 Task: Add a dependency to the task Create a new online platform for online legal services , the existing task  Implement a new remote support system for a company's clients in the project AirRise
Action: Mouse moved to (625, 295)
Screenshot: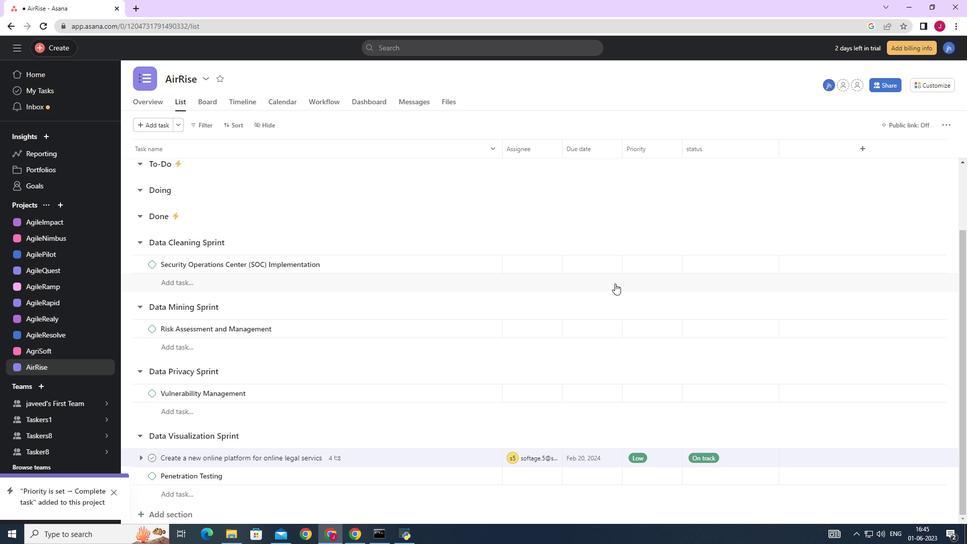 
Action: Mouse scrolled (625, 296) with delta (0, 0)
Screenshot: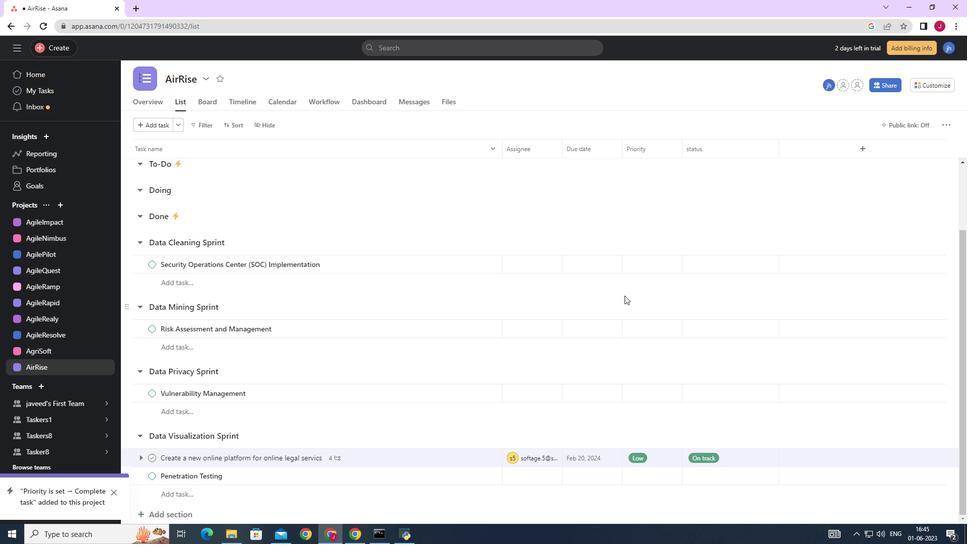 
Action: Mouse scrolled (625, 296) with delta (0, 0)
Screenshot: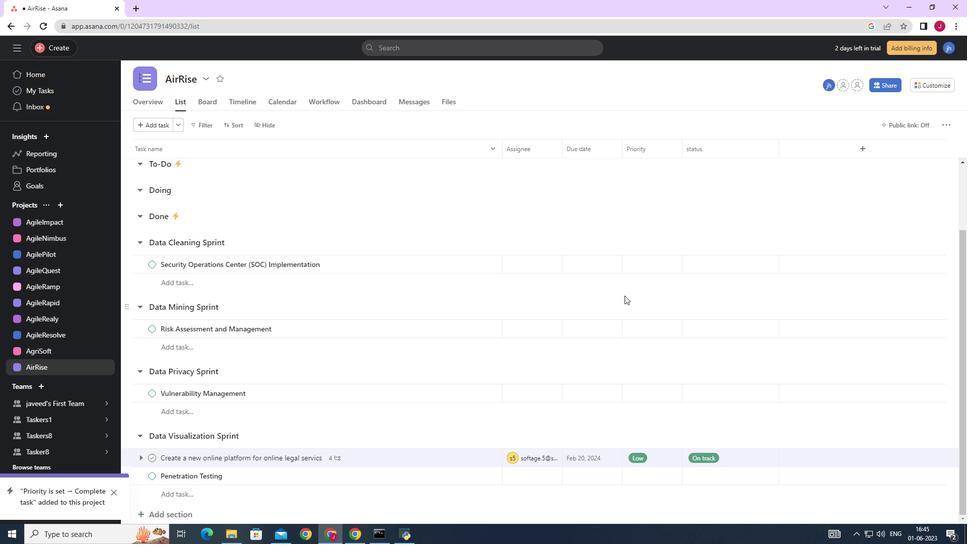 
Action: Mouse scrolled (625, 296) with delta (0, 0)
Screenshot: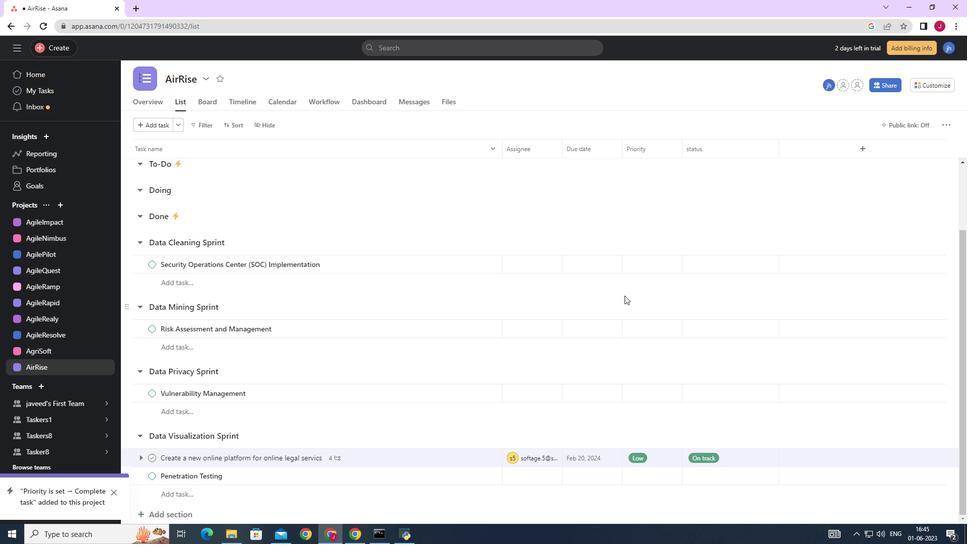 
Action: Mouse moved to (623, 297)
Screenshot: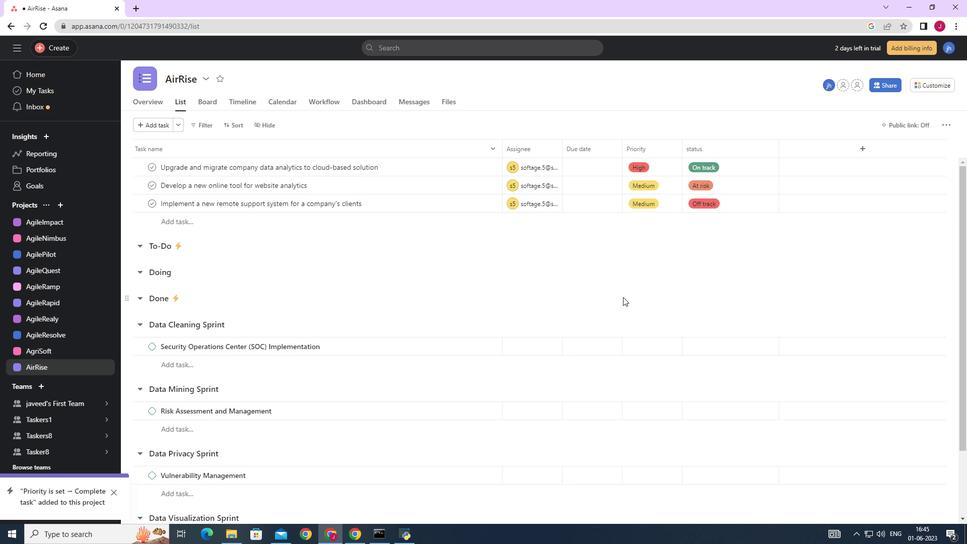 
Action: Mouse scrolled (623, 297) with delta (0, 0)
Screenshot: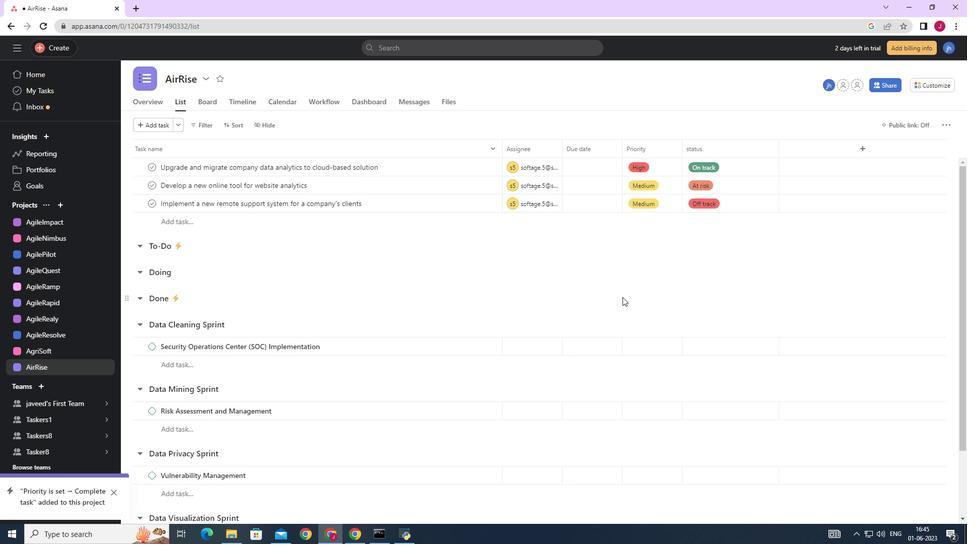
Action: Mouse scrolled (623, 297) with delta (0, 0)
Screenshot: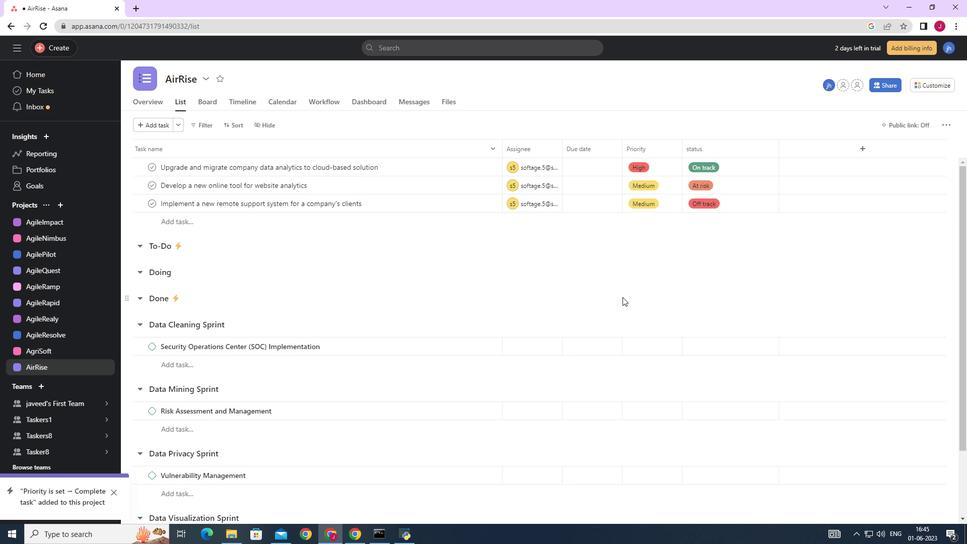 
Action: Mouse scrolled (623, 297) with delta (0, 0)
Screenshot: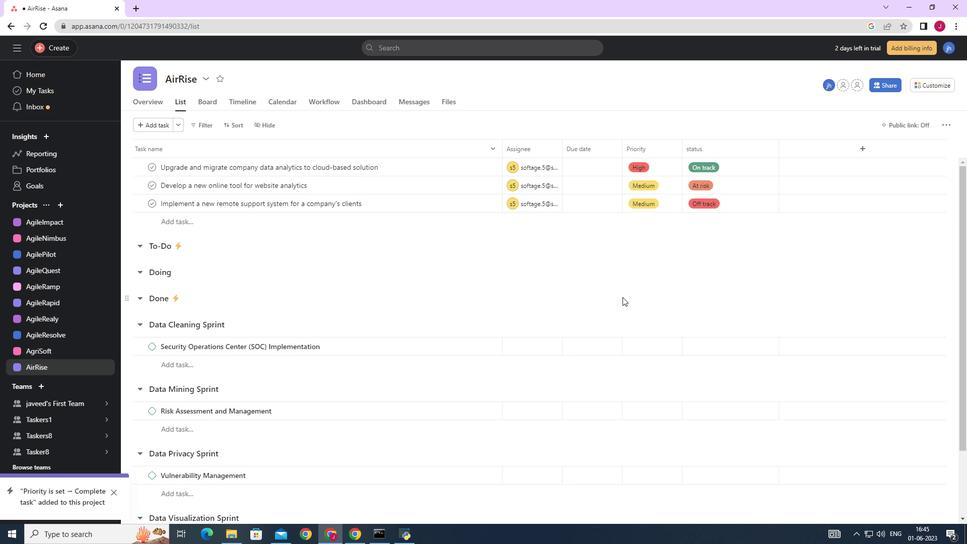 
Action: Mouse moved to (930, 83)
Screenshot: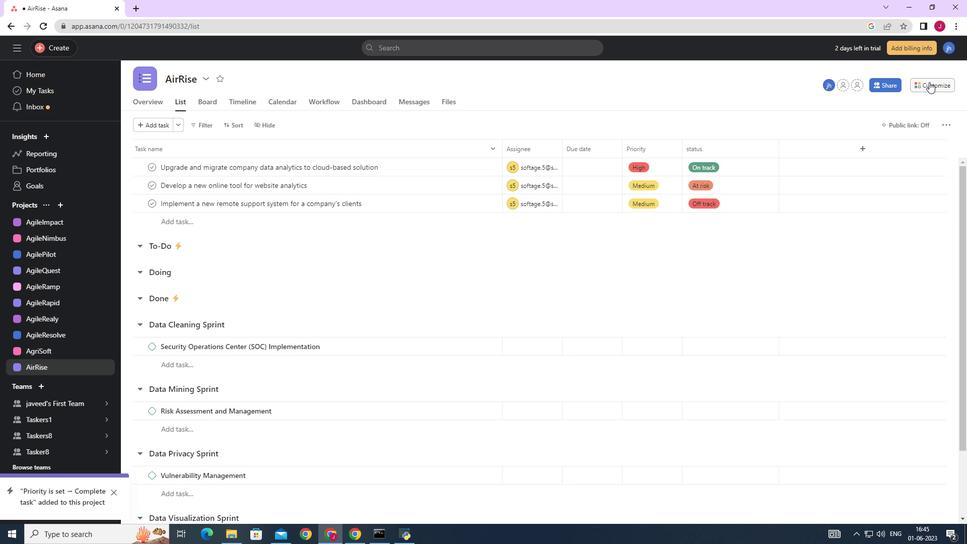 
Action: Mouse pressed left at (930, 83)
Screenshot: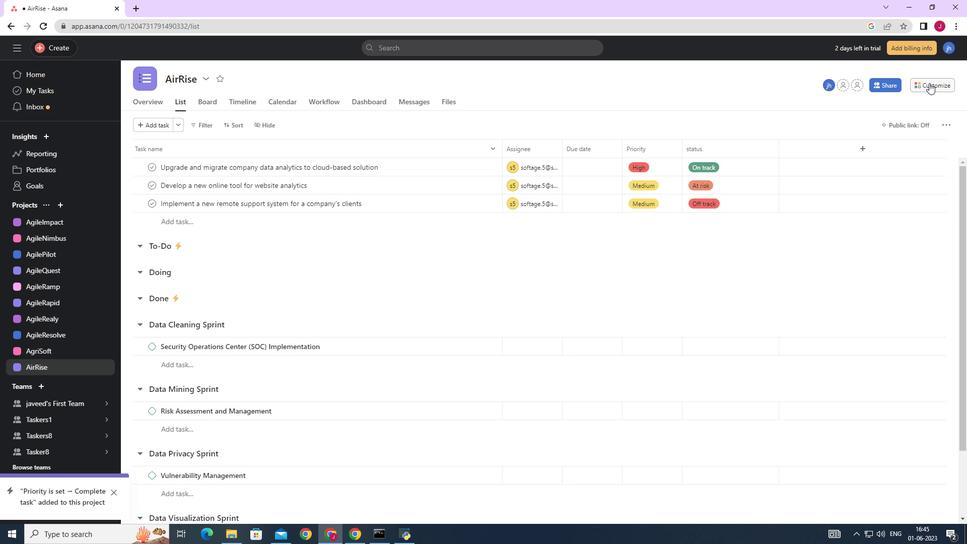 
Action: Mouse moved to (765, 211)
Screenshot: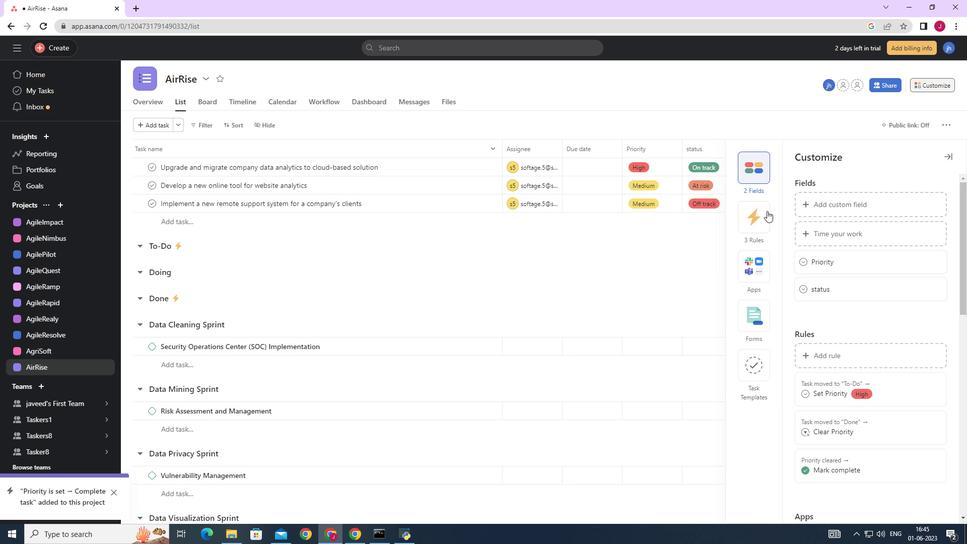 
Action: Mouse pressed left at (765, 211)
Screenshot: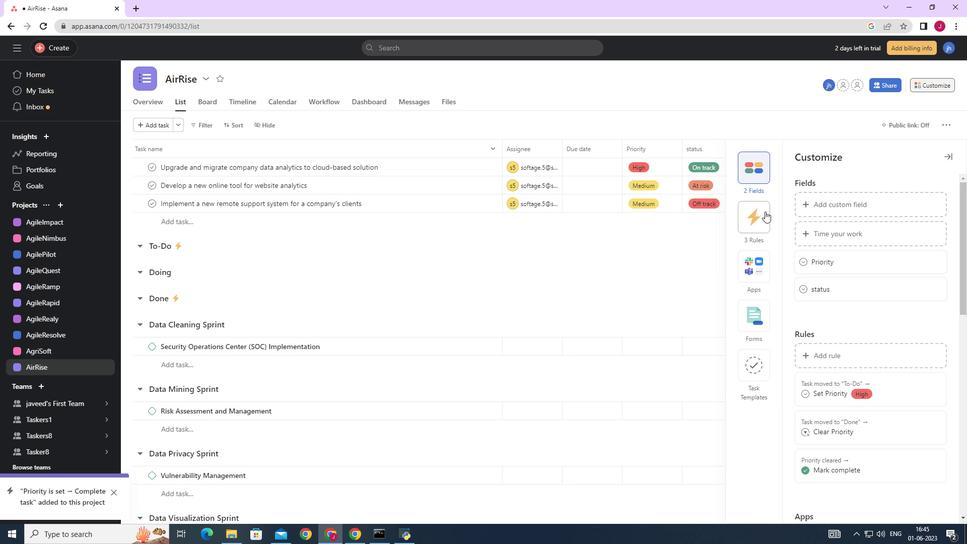 
Action: Mouse moved to (944, 156)
Screenshot: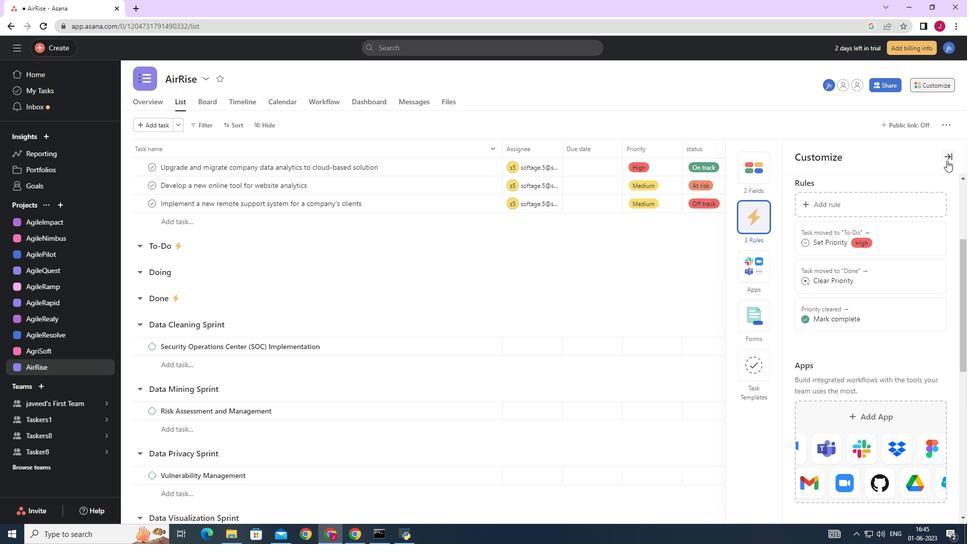 
Action: Mouse pressed left at (944, 156)
Screenshot: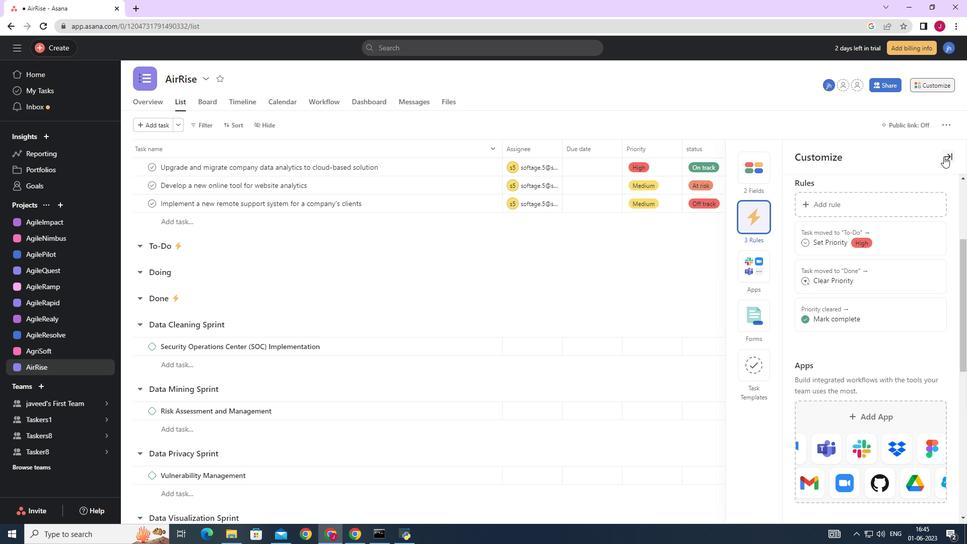 
Action: Mouse moved to (380, 344)
Screenshot: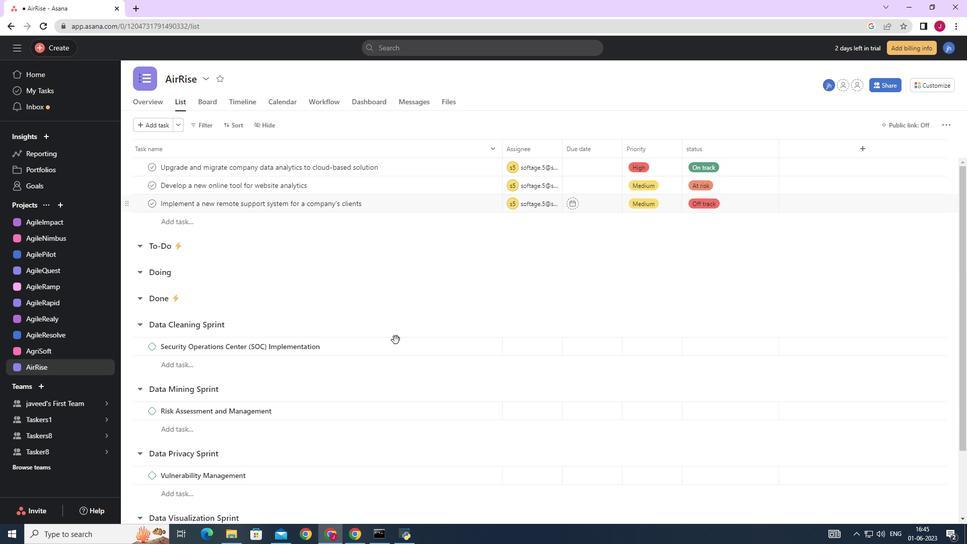 
Action: Mouse scrolled (380, 343) with delta (0, 0)
Screenshot: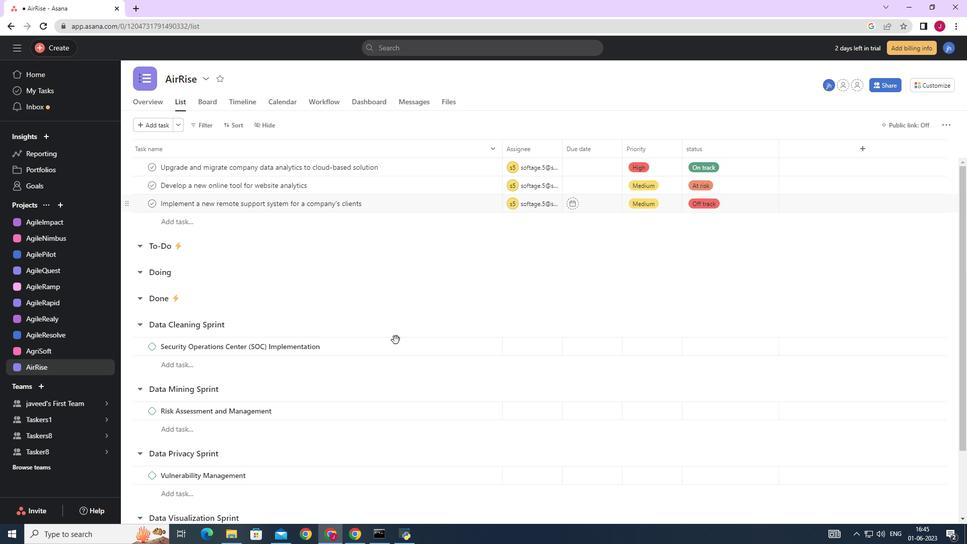 
Action: Mouse moved to (378, 343)
Screenshot: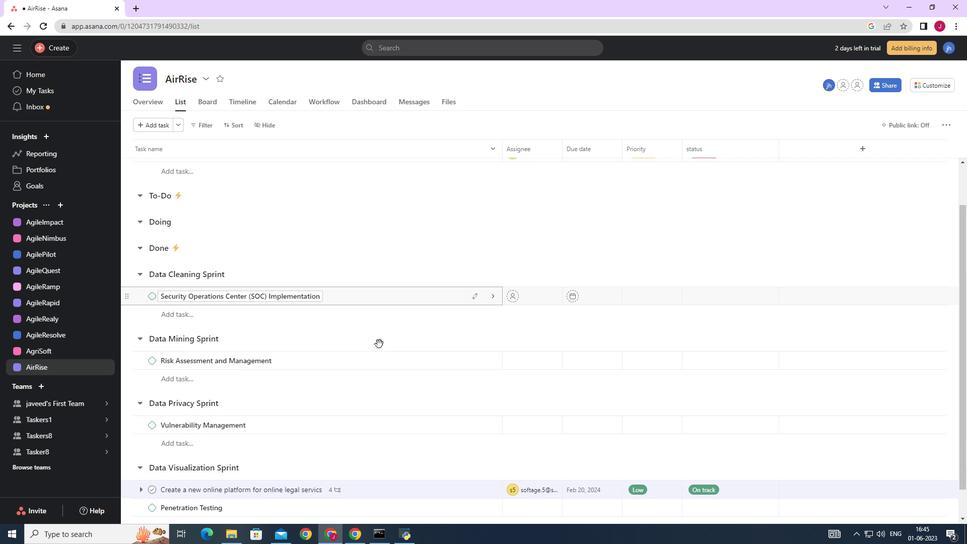 
Action: Mouse scrolled (378, 344) with delta (0, 0)
Screenshot: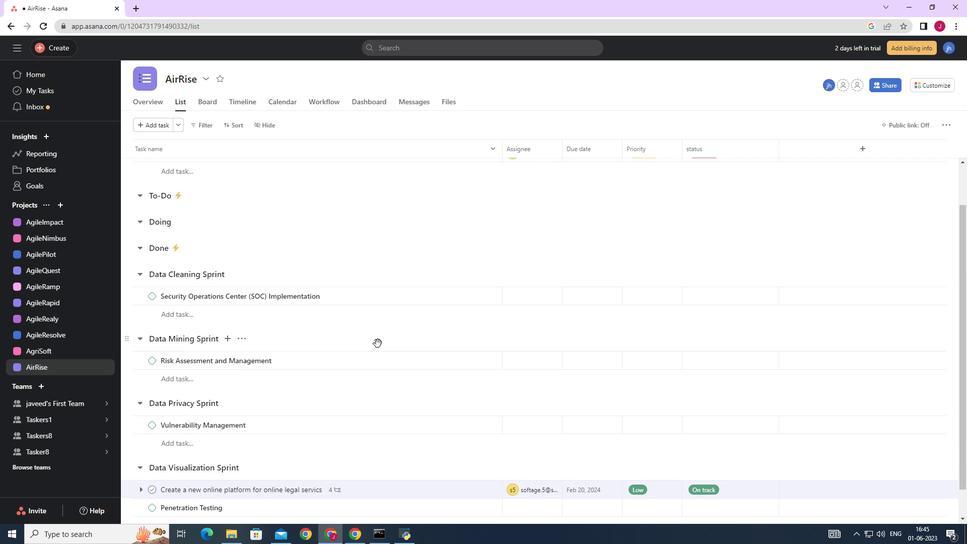 
Action: Mouse scrolled (378, 344) with delta (0, 0)
Screenshot: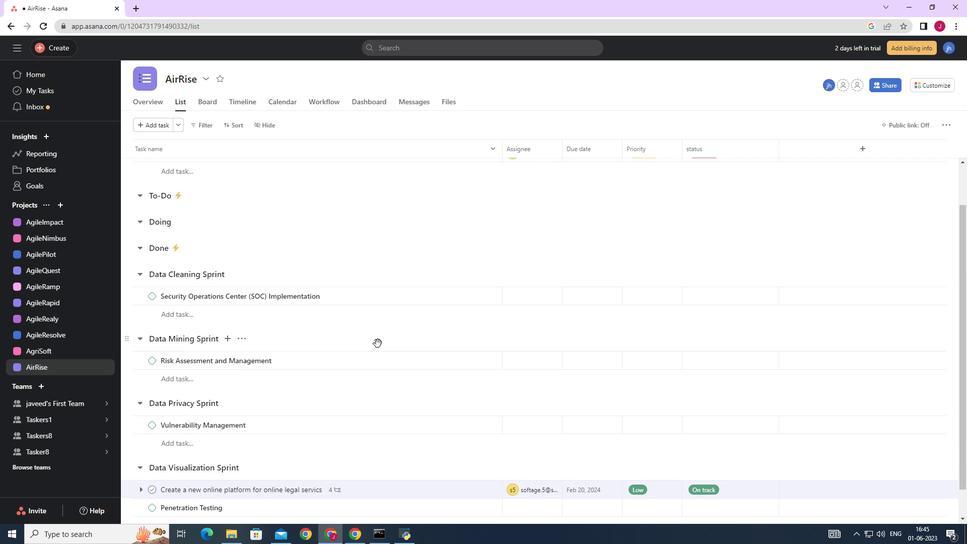 
Action: Mouse scrolled (378, 344) with delta (0, 0)
Screenshot: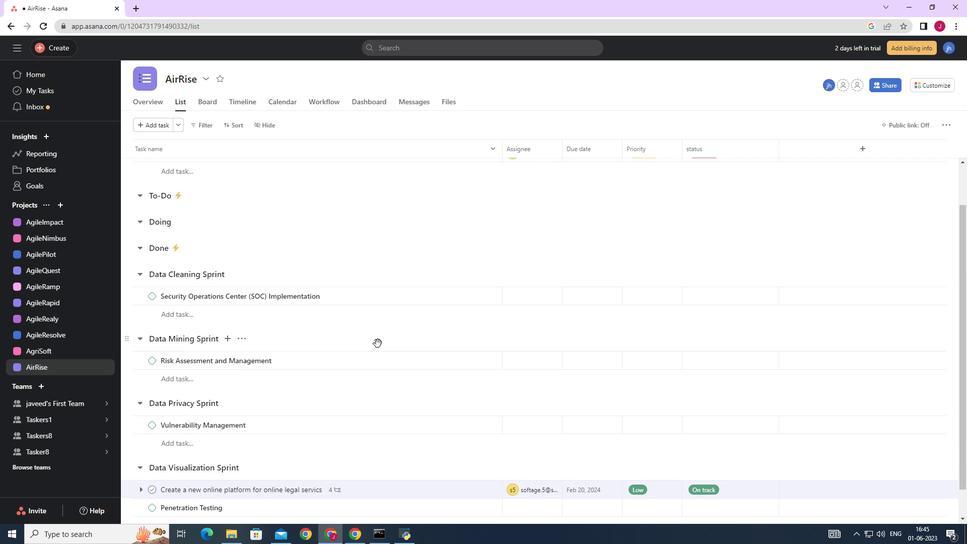 
Action: Mouse moved to (364, 344)
Screenshot: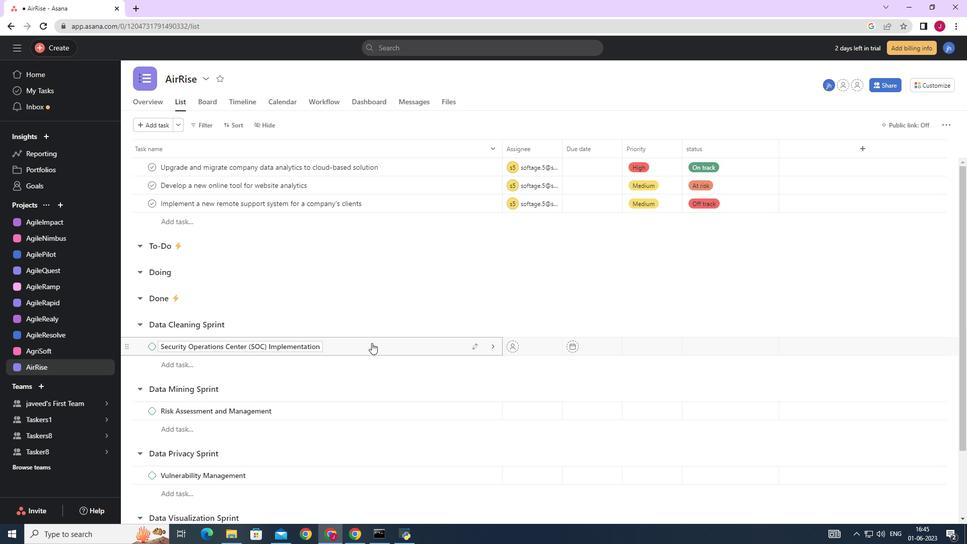 
Action: Mouse scrolled (364, 344) with delta (0, 0)
Screenshot: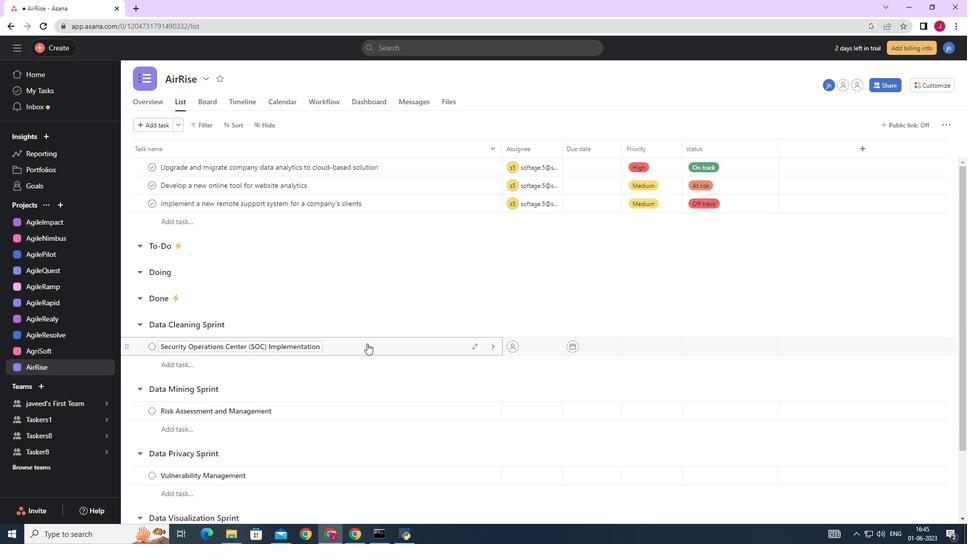 
Action: Mouse scrolled (364, 344) with delta (0, 0)
Screenshot: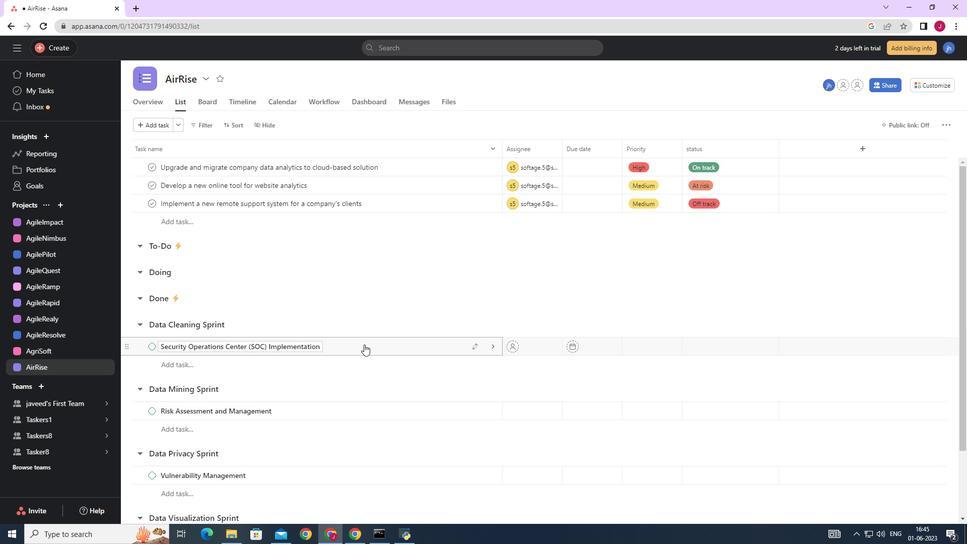 
Action: Mouse scrolled (364, 344) with delta (0, 0)
Screenshot: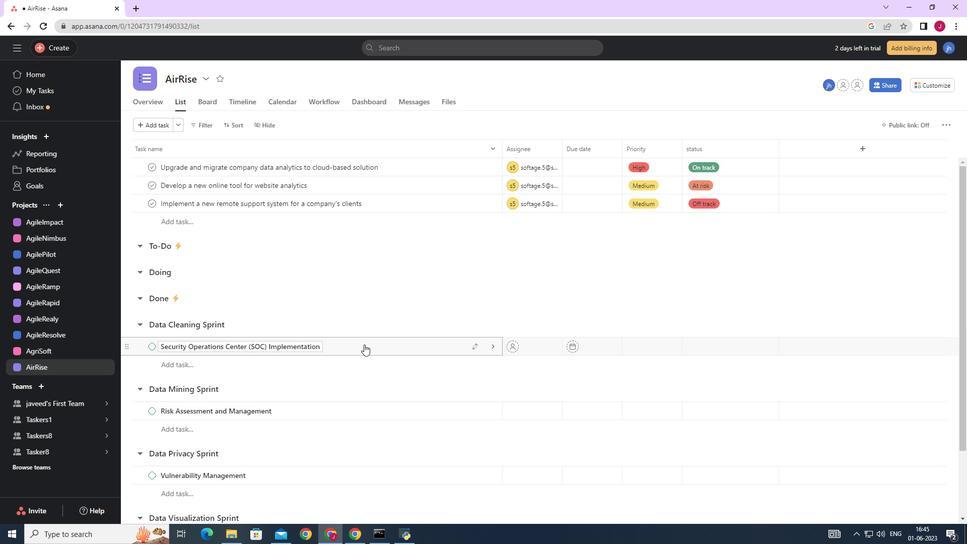 
Action: Mouse scrolled (364, 344) with delta (0, 0)
Screenshot: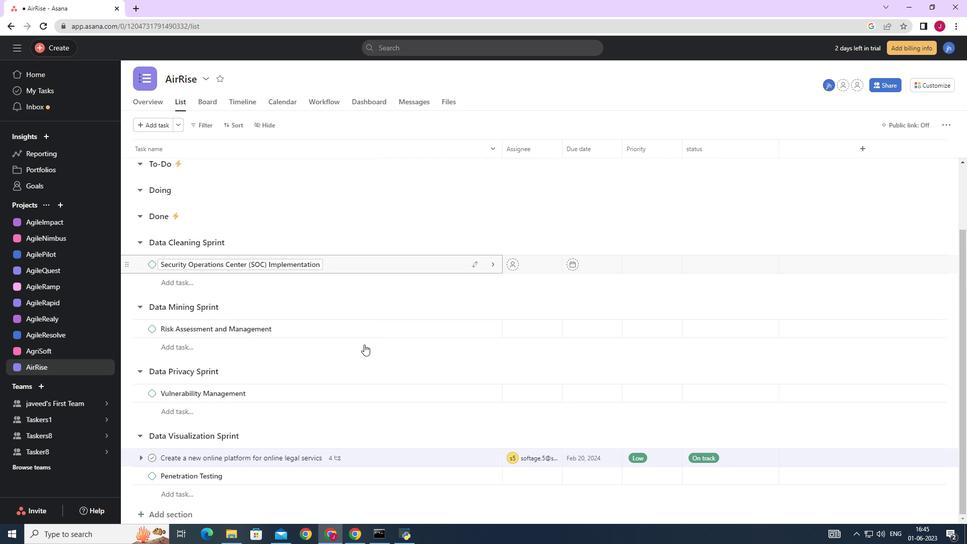 
Action: Mouse scrolled (364, 344) with delta (0, 0)
Screenshot: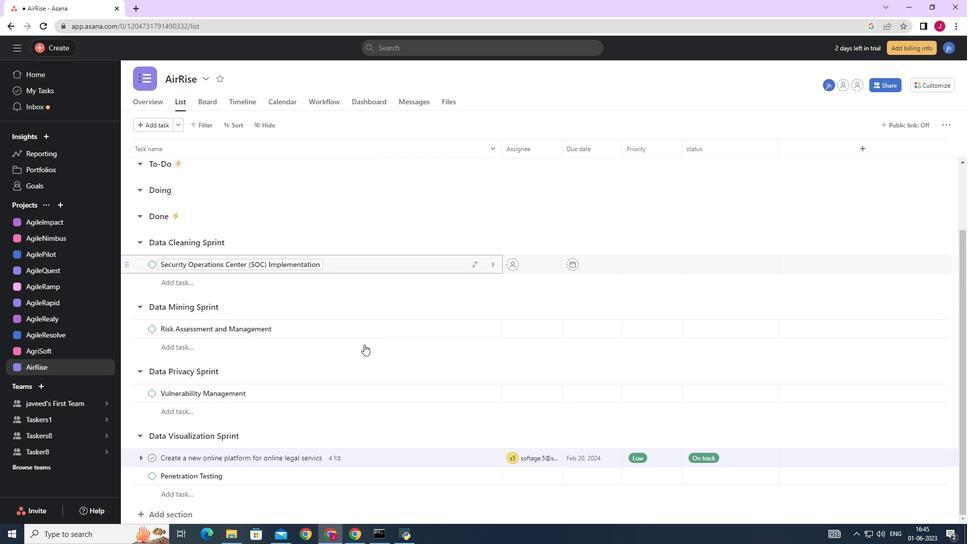 
Action: Mouse scrolled (364, 344) with delta (0, 0)
Screenshot: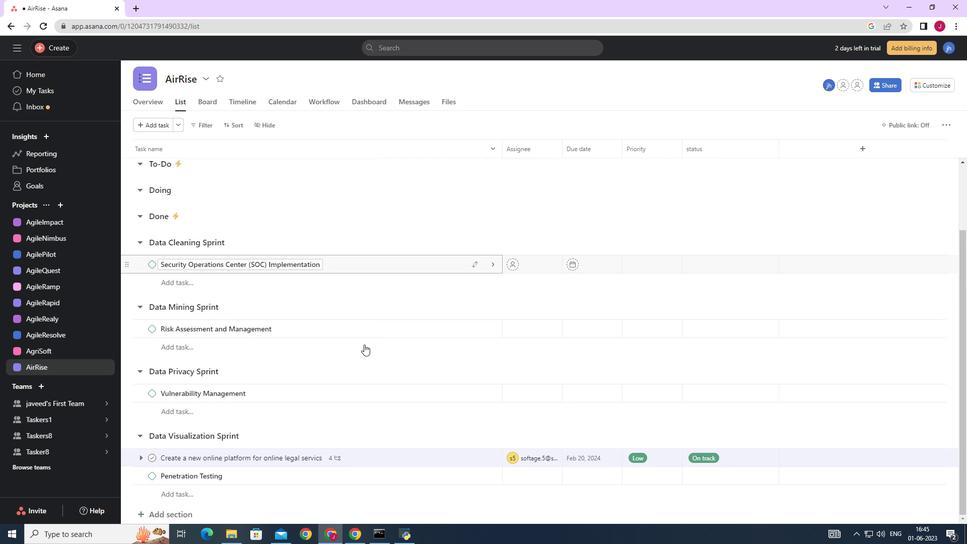 
Action: Mouse moved to (364, 344)
Screenshot: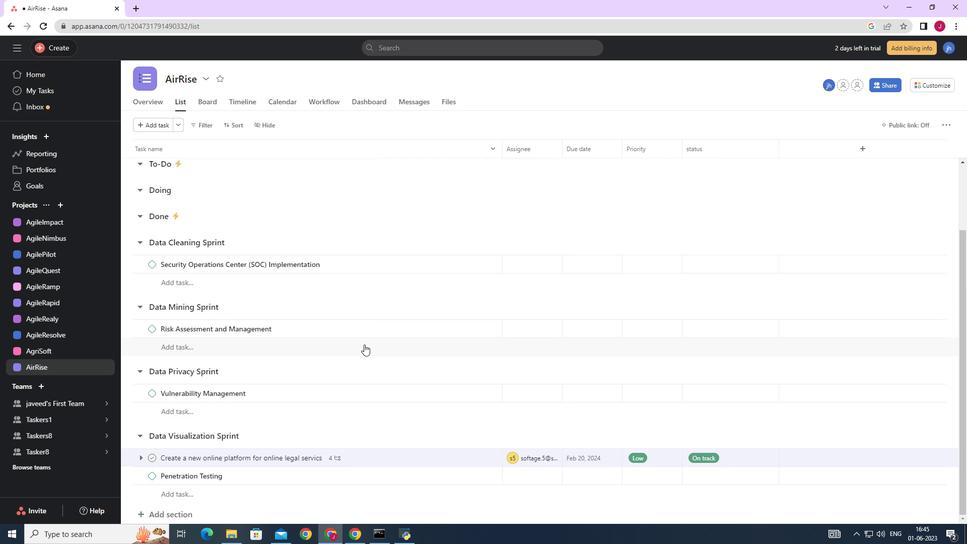 
Action: Mouse scrolled (364, 345) with delta (0, 0)
Screenshot: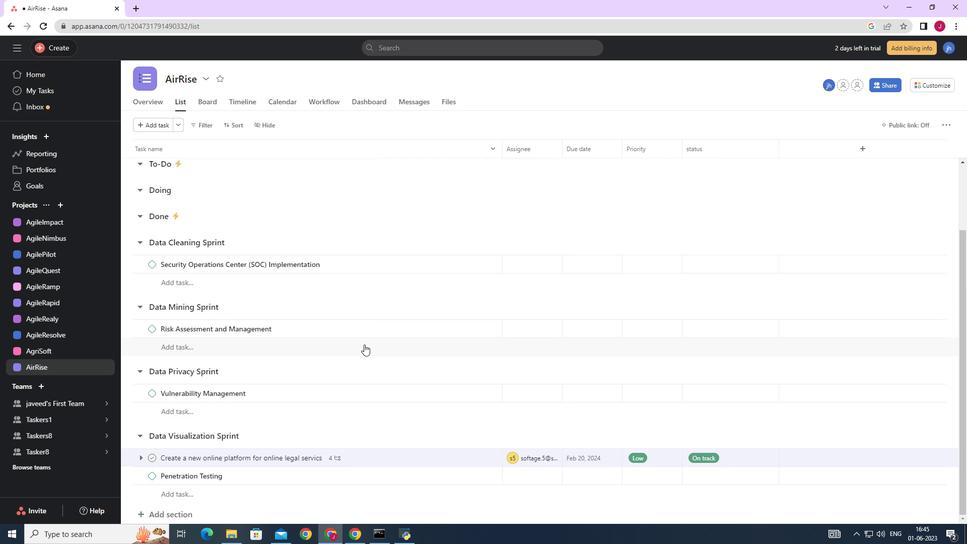 
Action: Mouse scrolled (364, 345) with delta (0, 0)
Screenshot: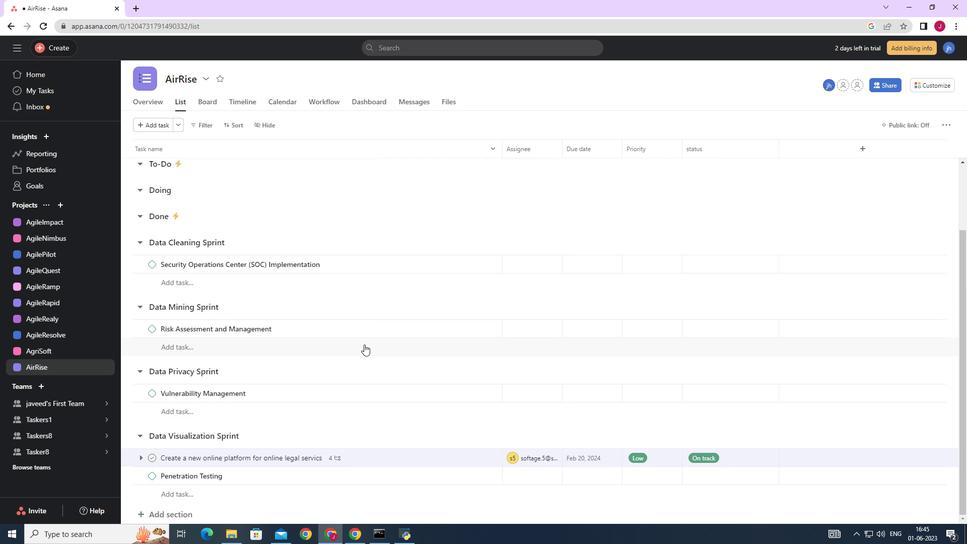 
Action: Mouse scrolled (364, 345) with delta (0, 0)
Screenshot: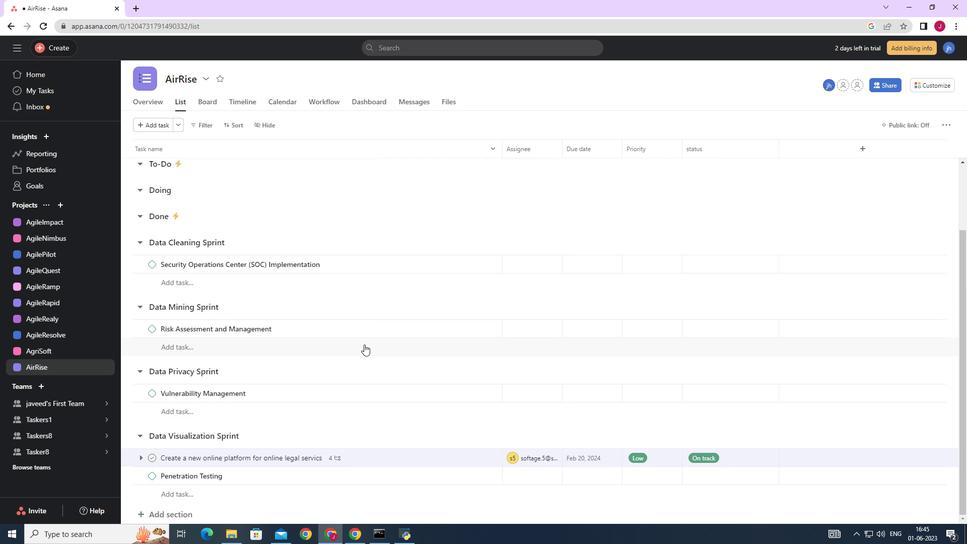 
Action: Mouse moved to (283, 263)
Screenshot: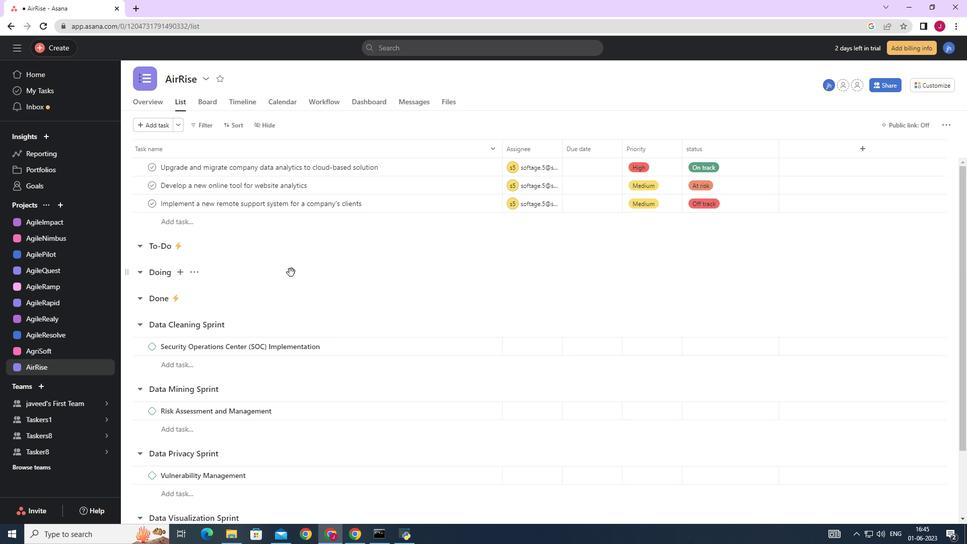 
Action: Mouse scrolled (283, 262) with delta (0, 0)
Screenshot: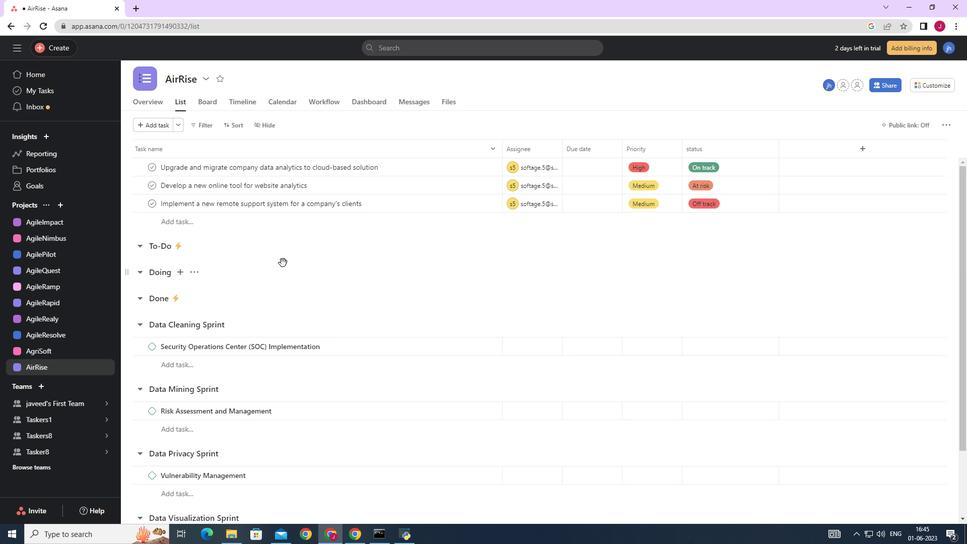 
Action: Mouse scrolled (283, 262) with delta (0, 0)
Screenshot: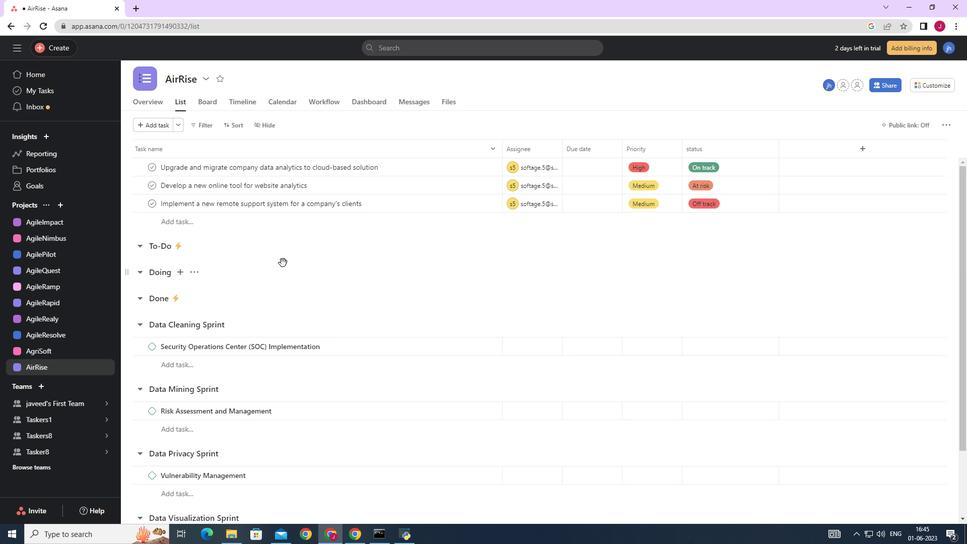 
Action: Mouse scrolled (283, 262) with delta (0, 0)
Screenshot: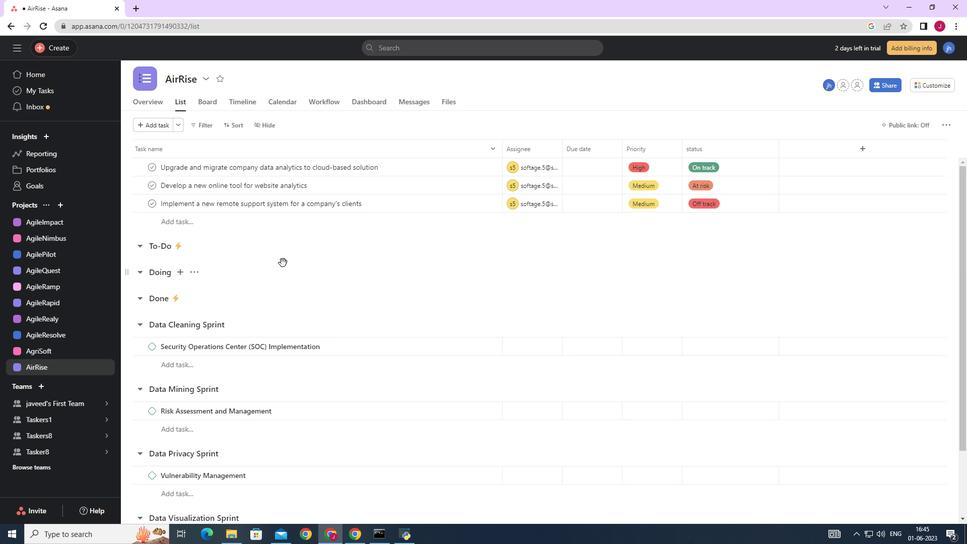 
Action: Mouse scrolled (283, 262) with delta (0, 0)
Screenshot: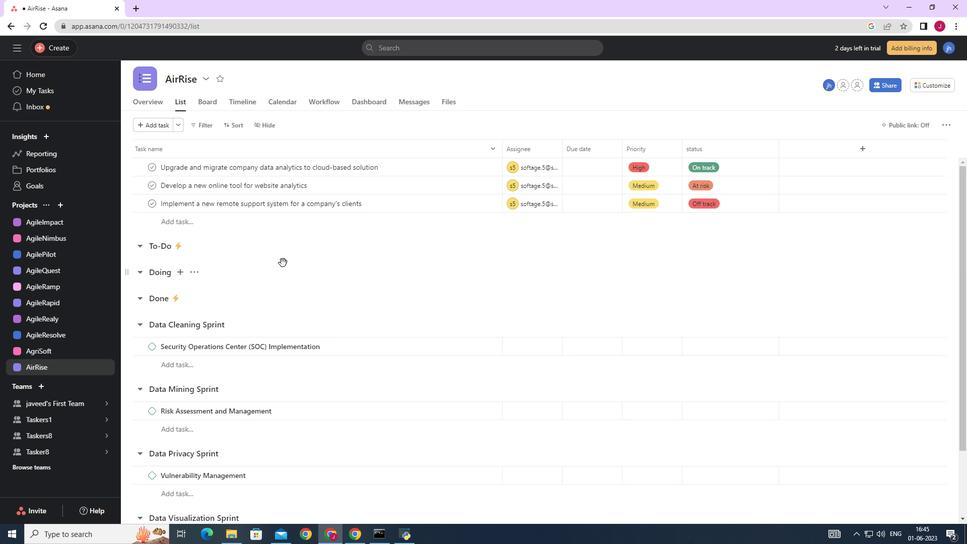 
Action: Mouse scrolled (283, 262) with delta (0, 0)
Screenshot: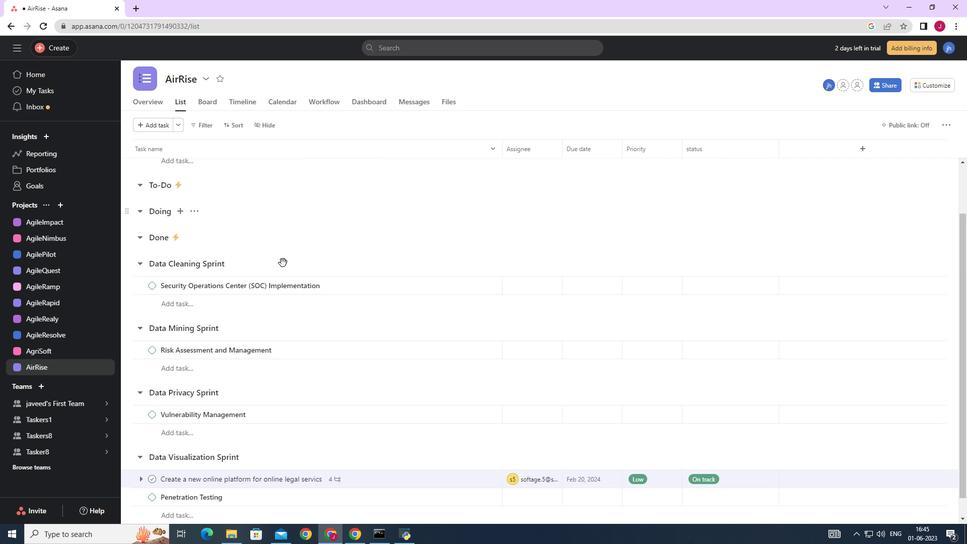
Action: Mouse scrolled (283, 262) with delta (0, 0)
Screenshot: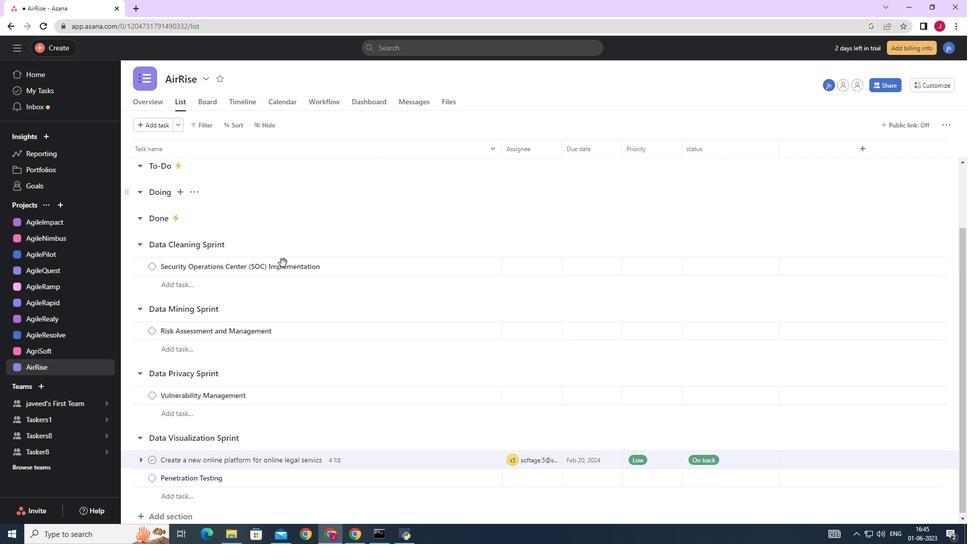 
Action: Mouse scrolled (283, 262) with delta (0, 0)
Screenshot: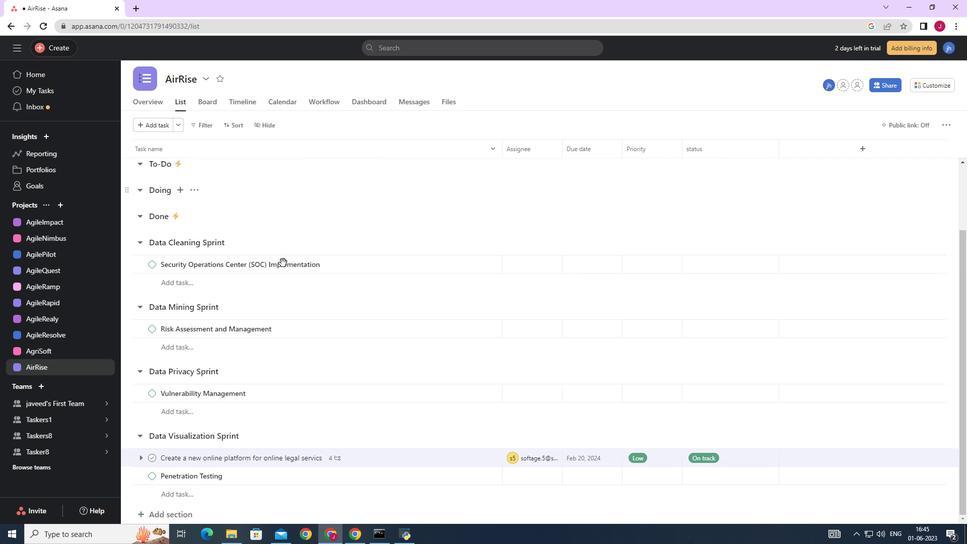 
Action: Mouse moved to (461, 459)
Screenshot: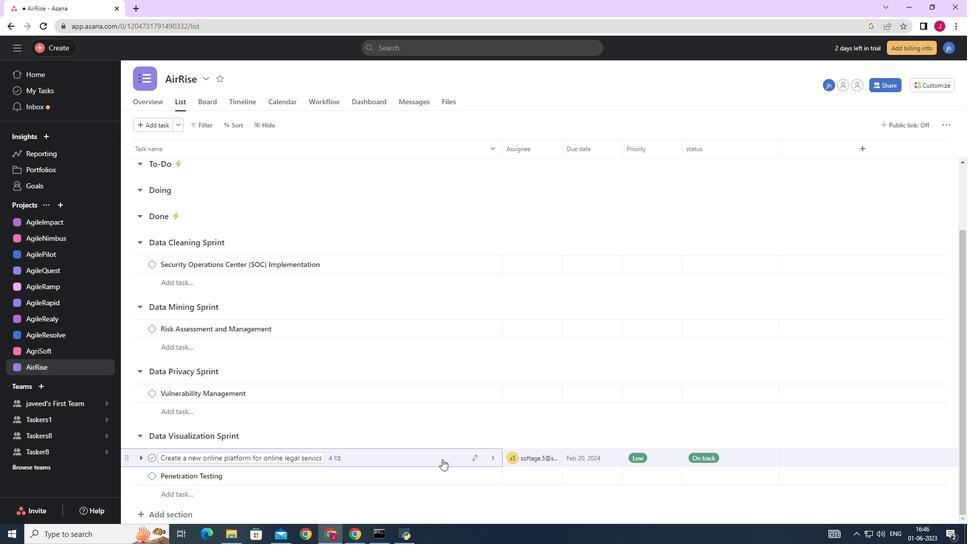 
Action: Mouse pressed left at (461, 459)
Screenshot: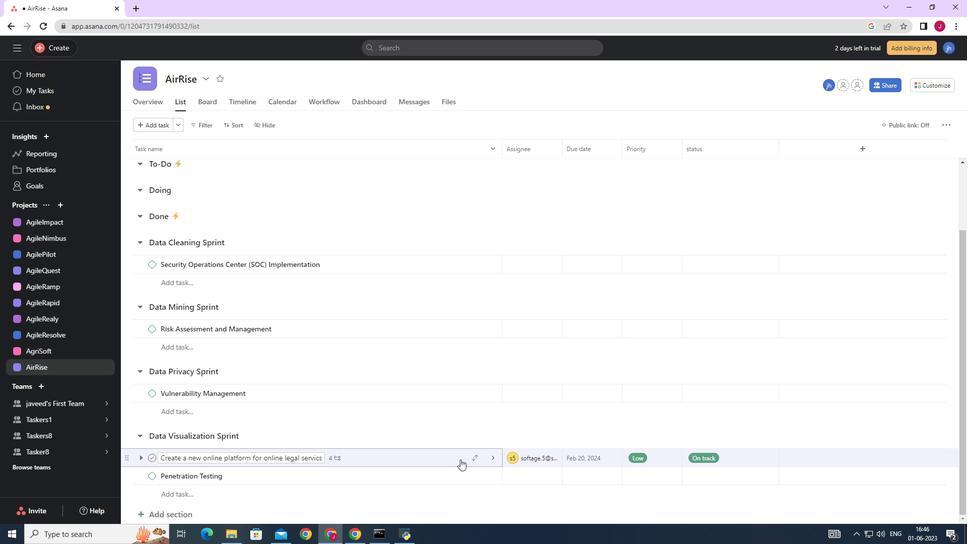 
Action: Mouse moved to (710, 256)
Screenshot: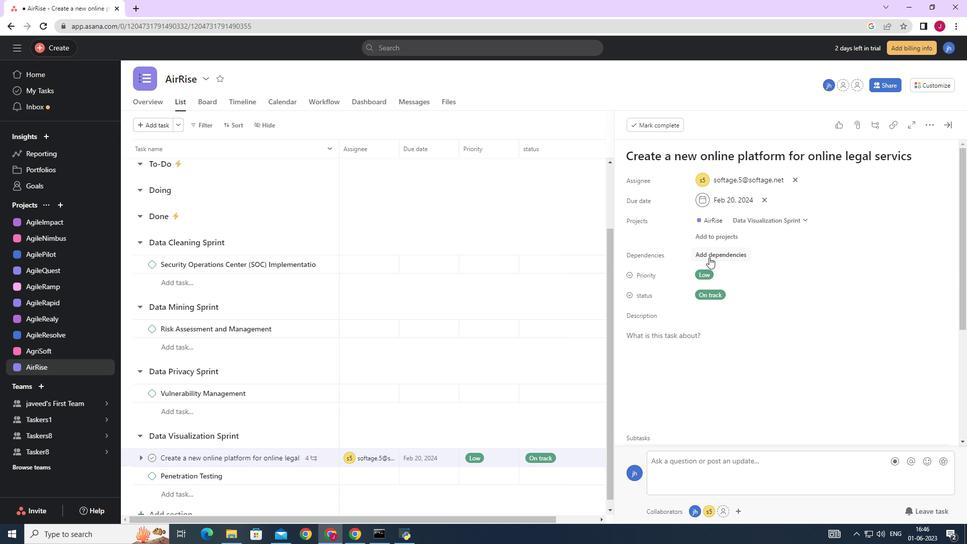 
Action: Mouse pressed left at (710, 256)
Screenshot: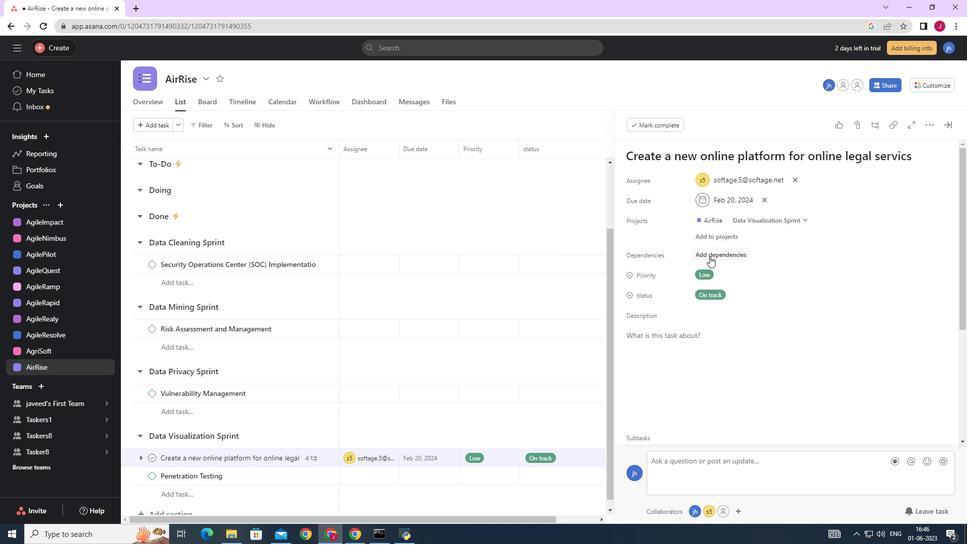 
Action: Mouse moved to (763, 296)
Screenshot: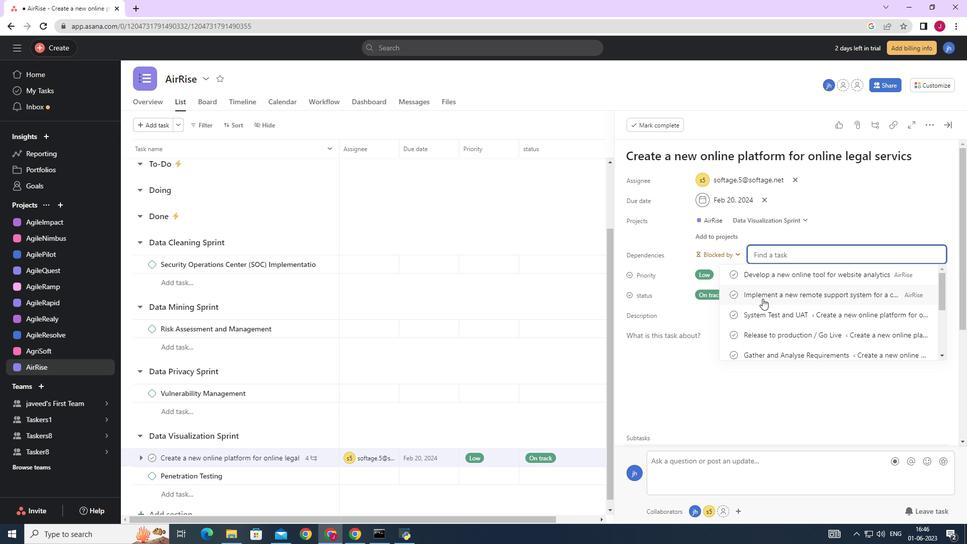 
Action: Mouse pressed left at (763, 296)
Screenshot: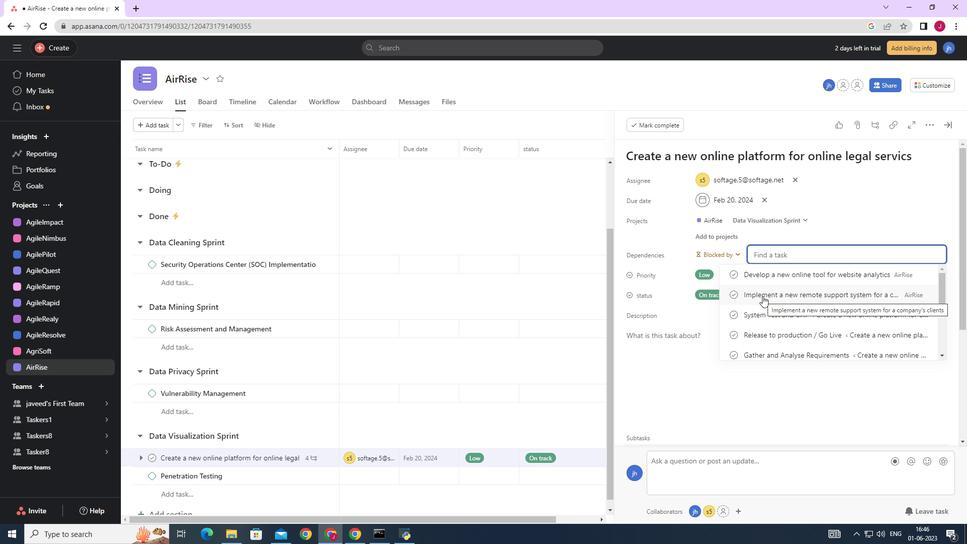 
Action: Mouse moved to (946, 126)
Screenshot: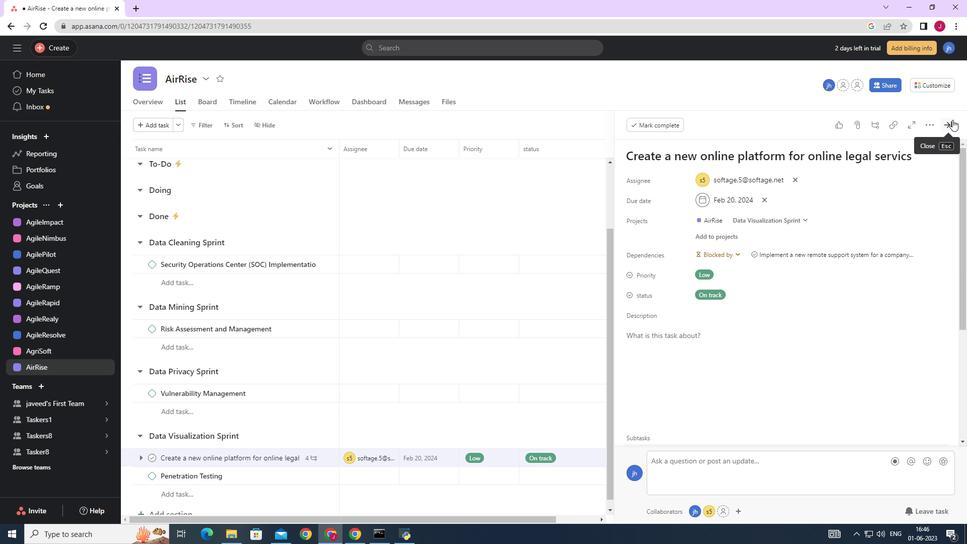 
Action: Mouse pressed left at (946, 126)
Screenshot: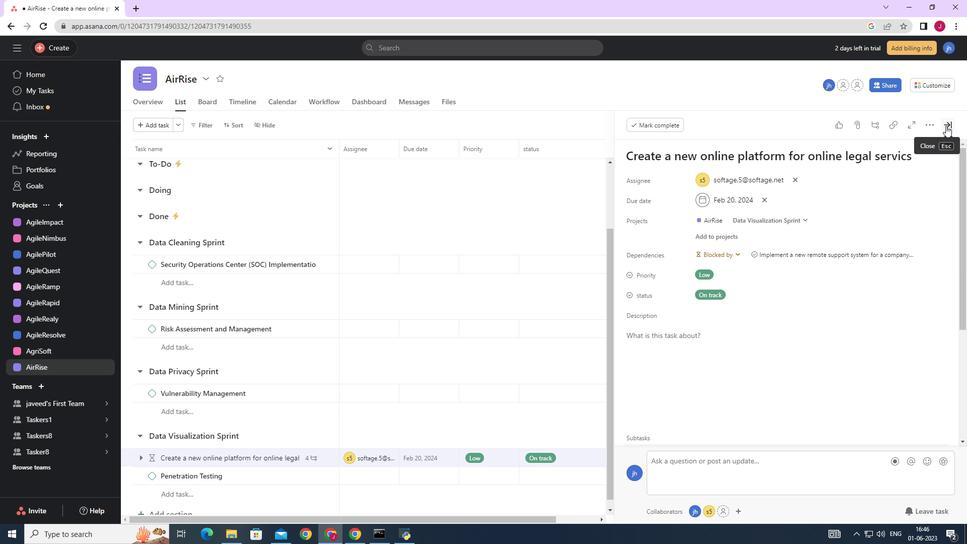 
